 Task: Sort the products in the category "Breakfast Bars" by price (highest first).
Action: Mouse moved to (798, 280)
Screenshot: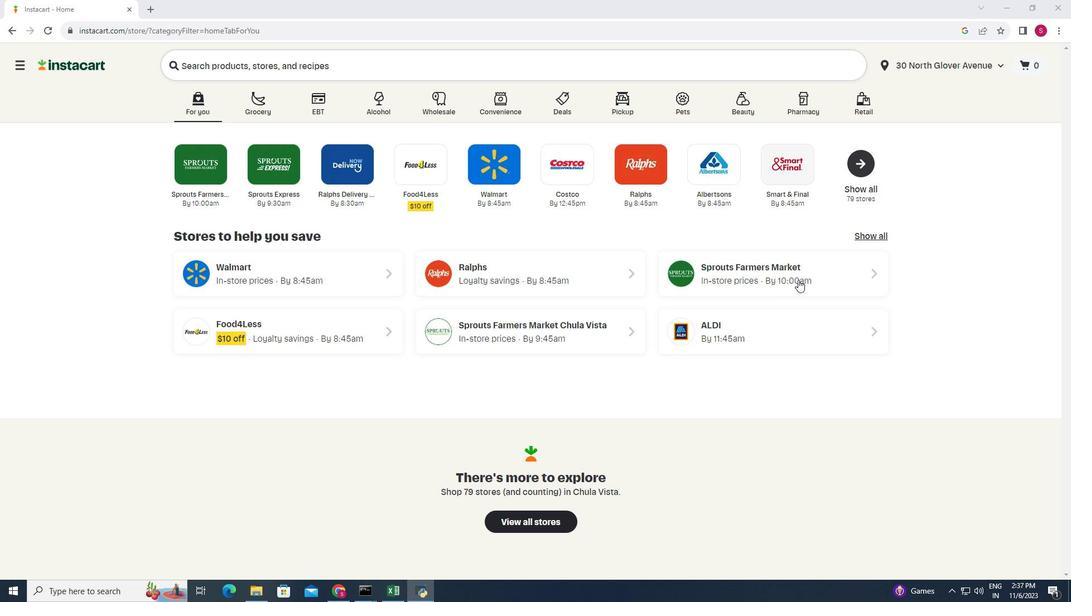 
Action: Mouse pressed left at (798, 280)
Screenshot: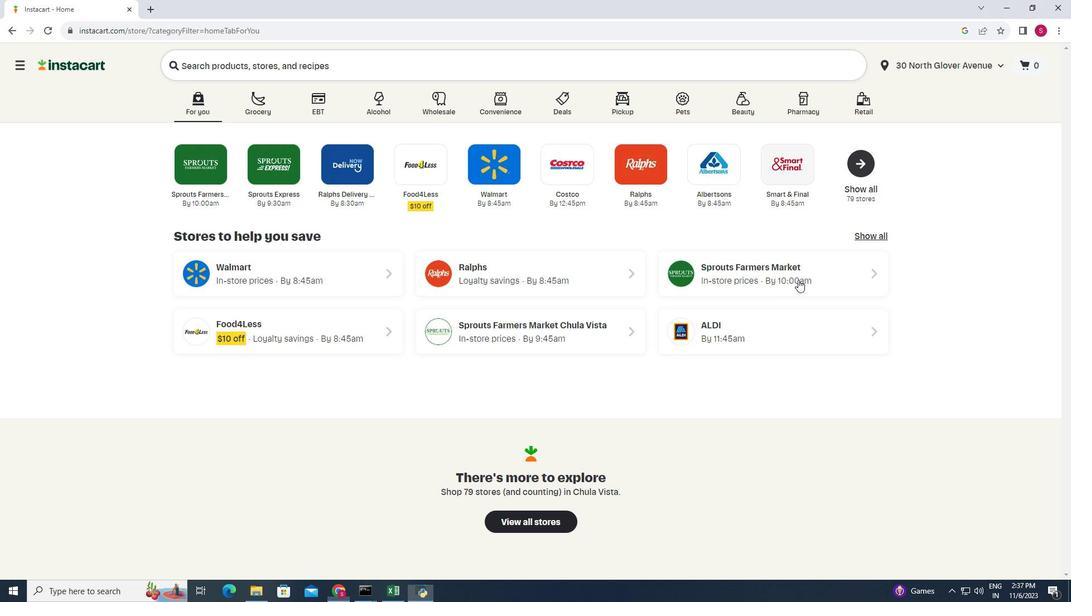 
Action: Mouse moved to (96, 424)
Screenshot: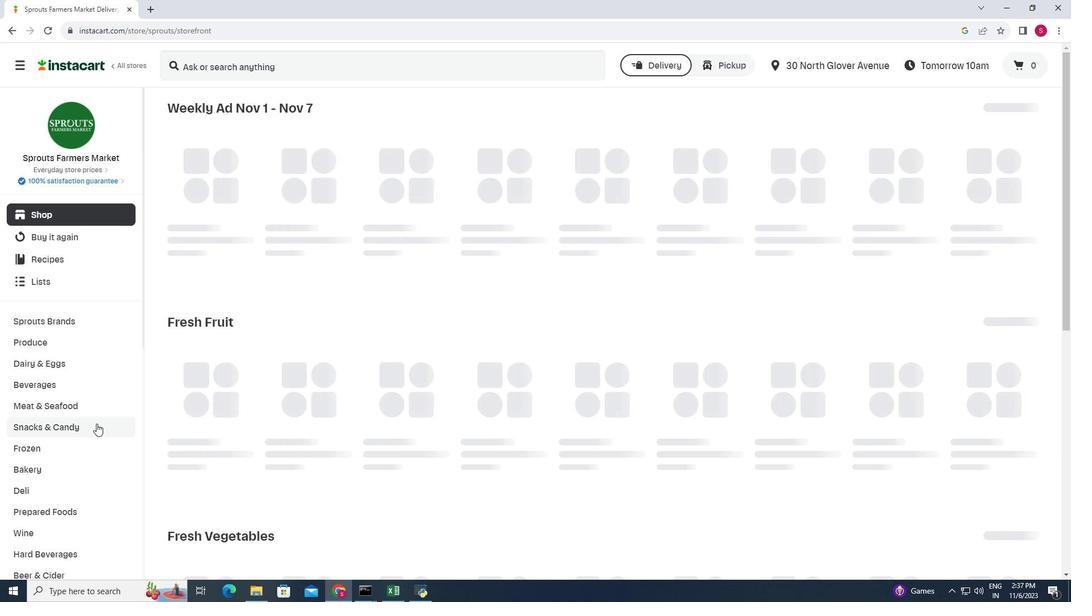
Action: Mouse scrolled (96, 423) with delta (0, 0)
Screenshot: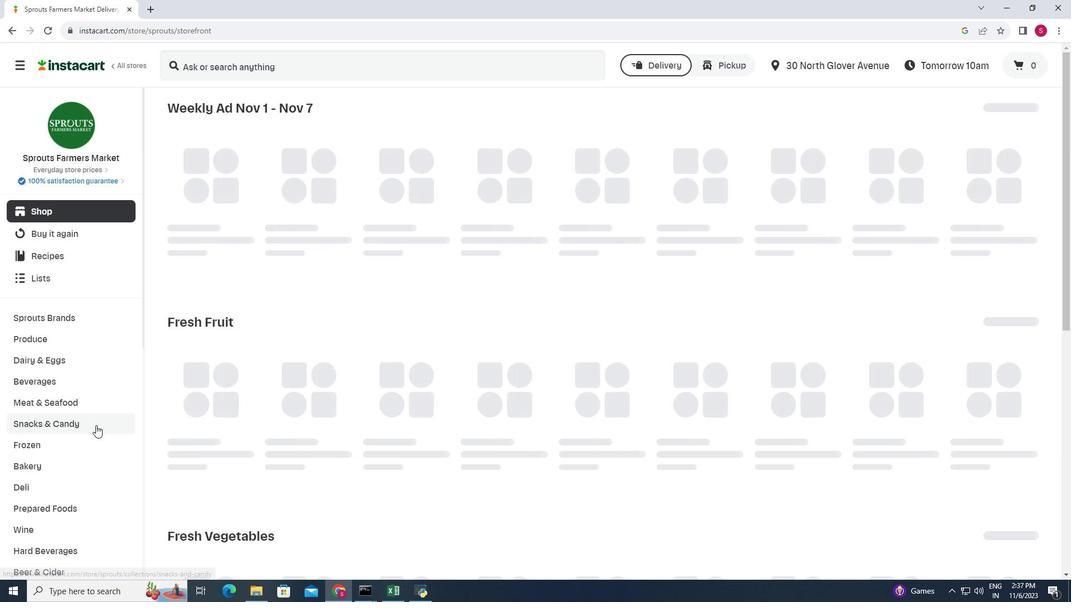 
Action: Mouse moved to (96, 425)
Screenshot: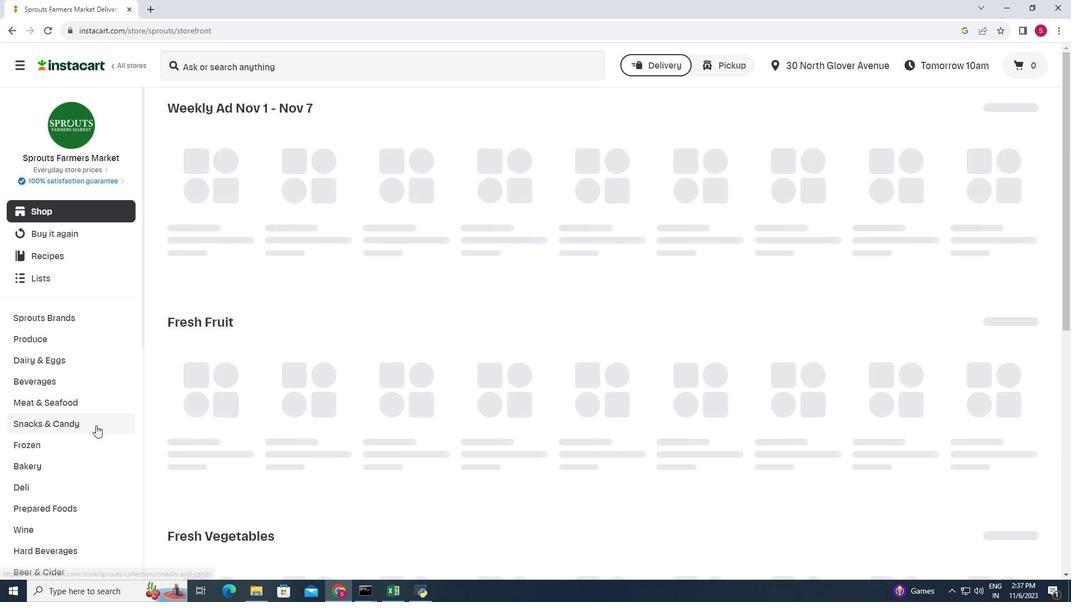 
Action: Mouse scrolled (96, 425) with delta (0, 0)
Screenshot: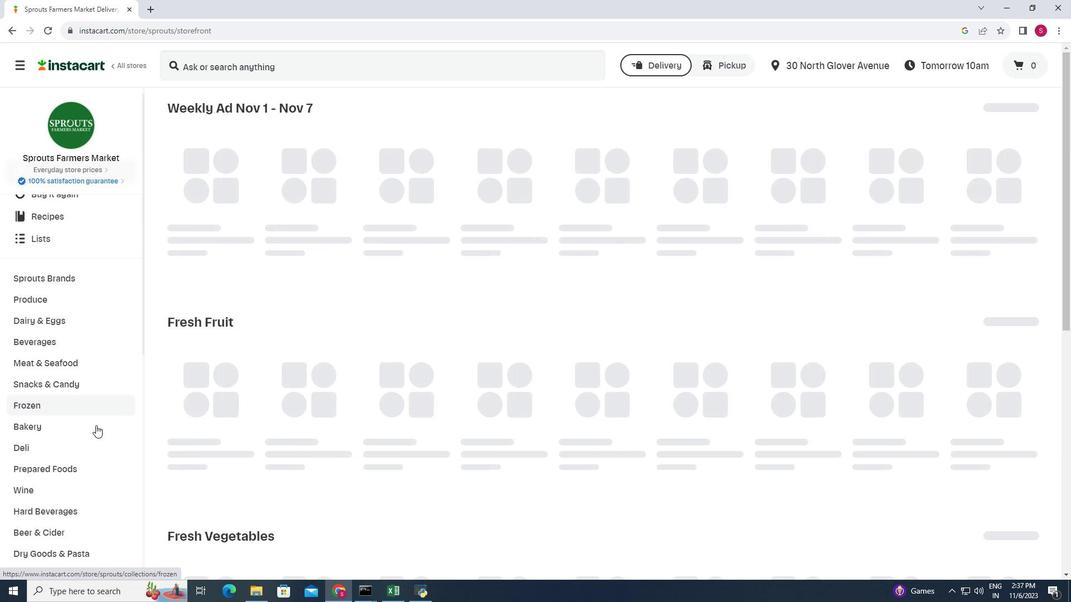 
Action: Mouse scrolled (96, 425) with delta (0, 0)
Screenshot: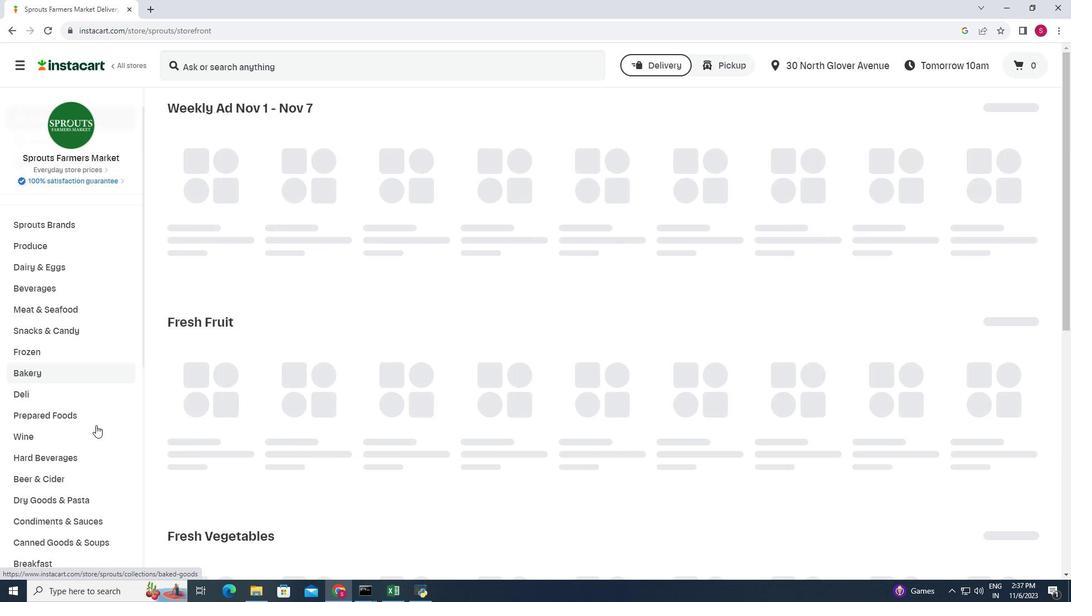 
Action: Mouse moved to (36, 486)
Screenshot: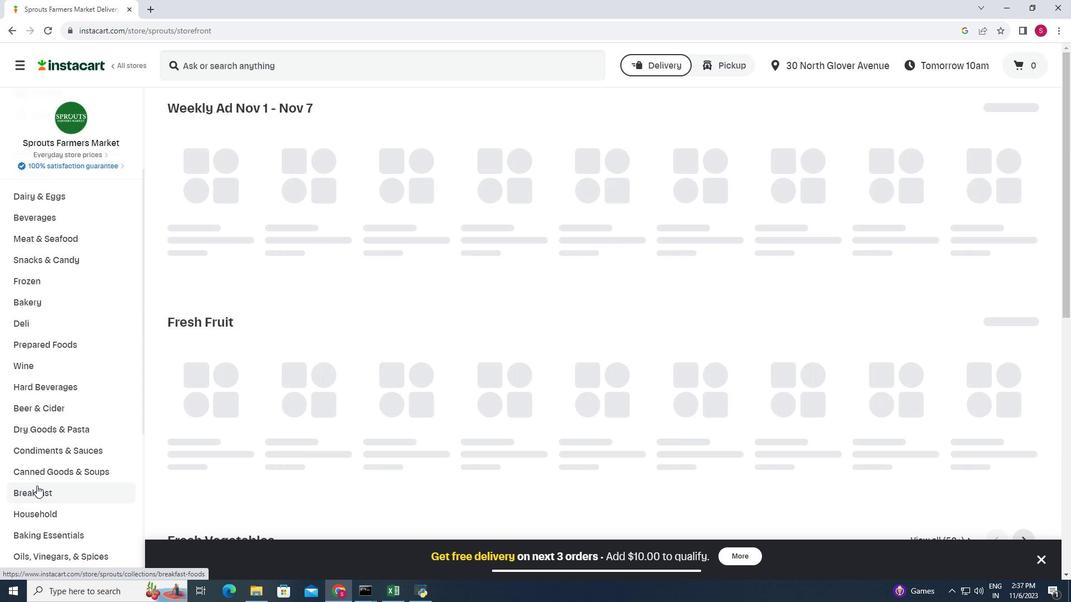 
Action: Mouse pressed left at (36, 486)
Screenshot: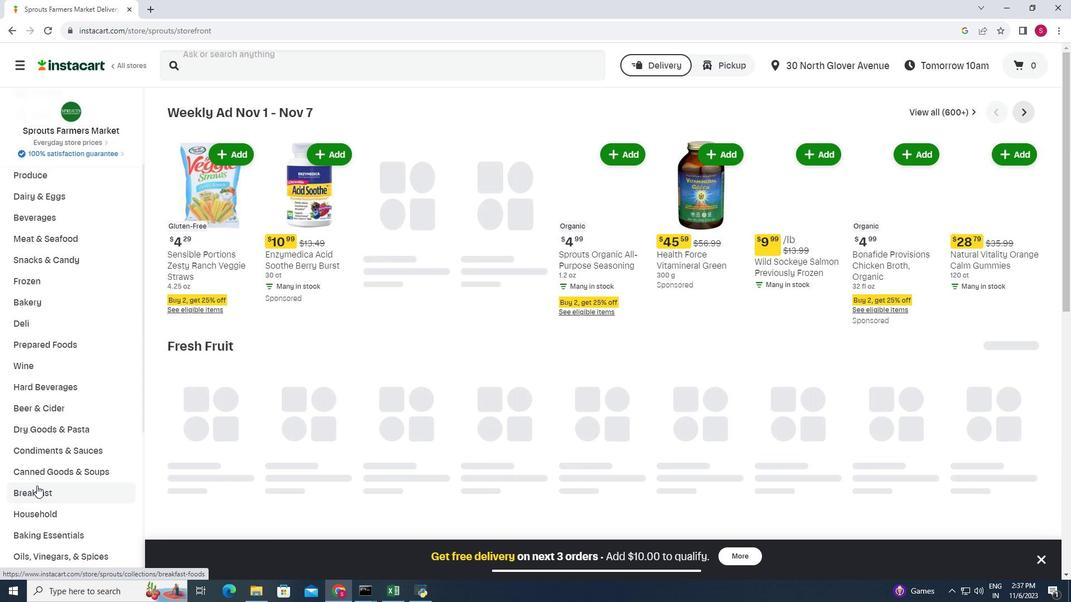 
Action: Mouse moved to (332, 135)
Screenshot: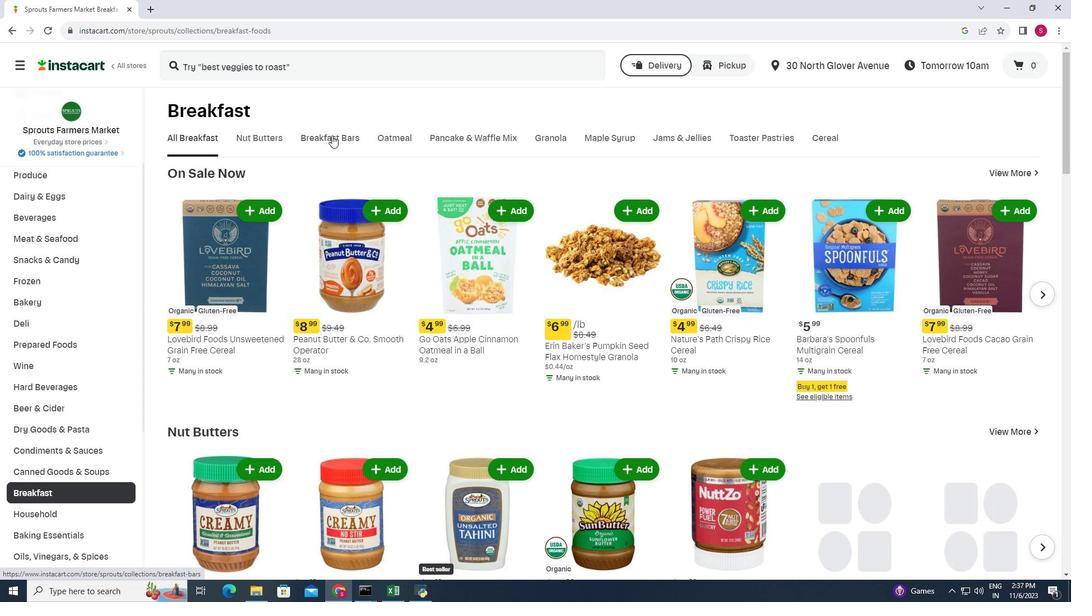 
Action: Mouse pressed left at (332, 135)
Screenshot: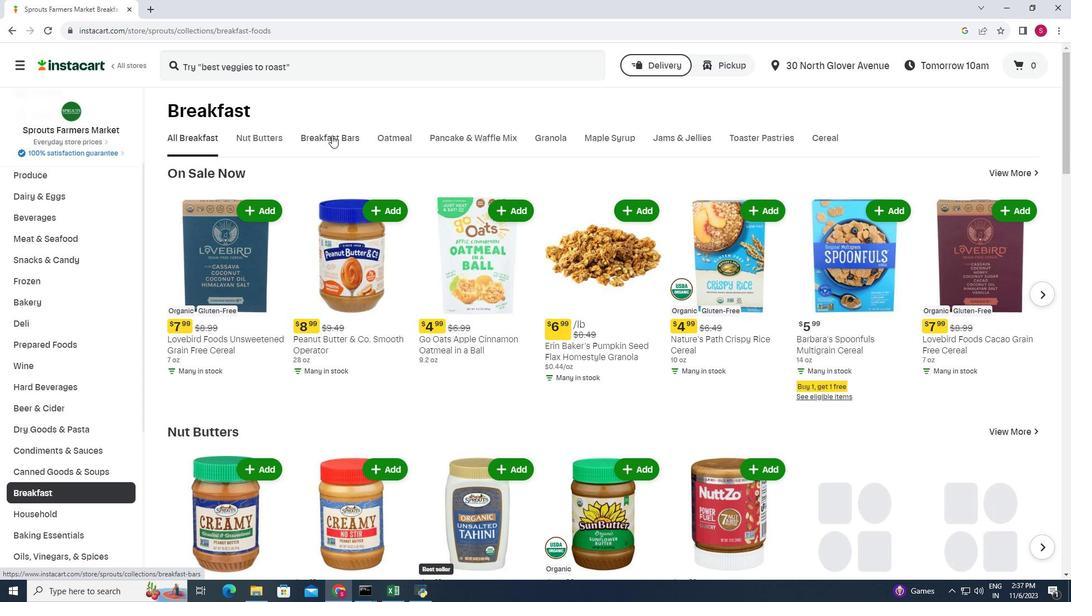 
Action: Mouse moved to (1031, 172)
Screenshot: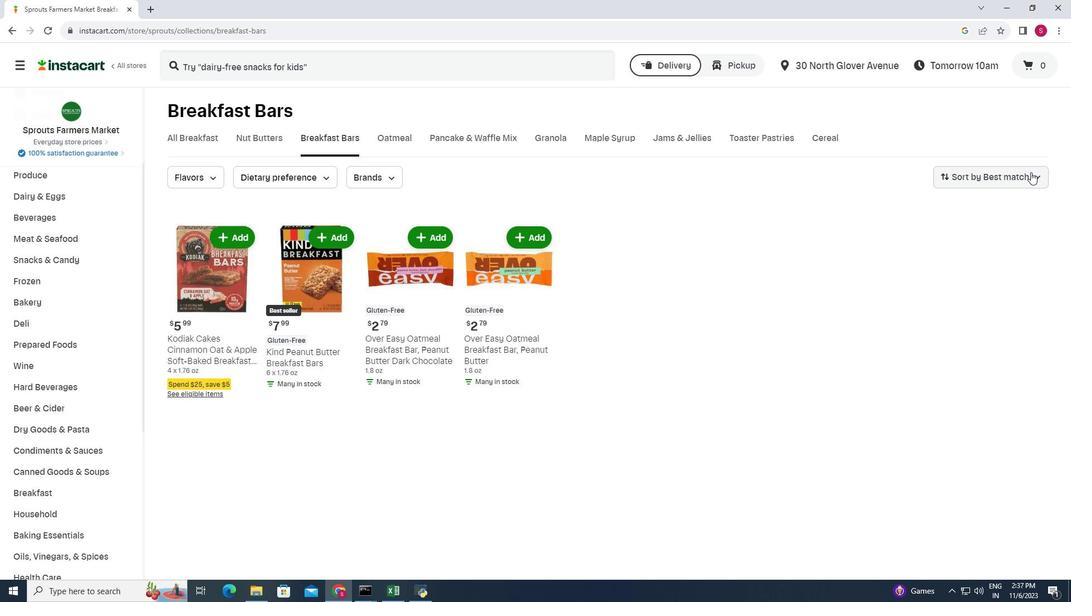 
Action: Mouse pressed left at (1031, 172)
Screenshot: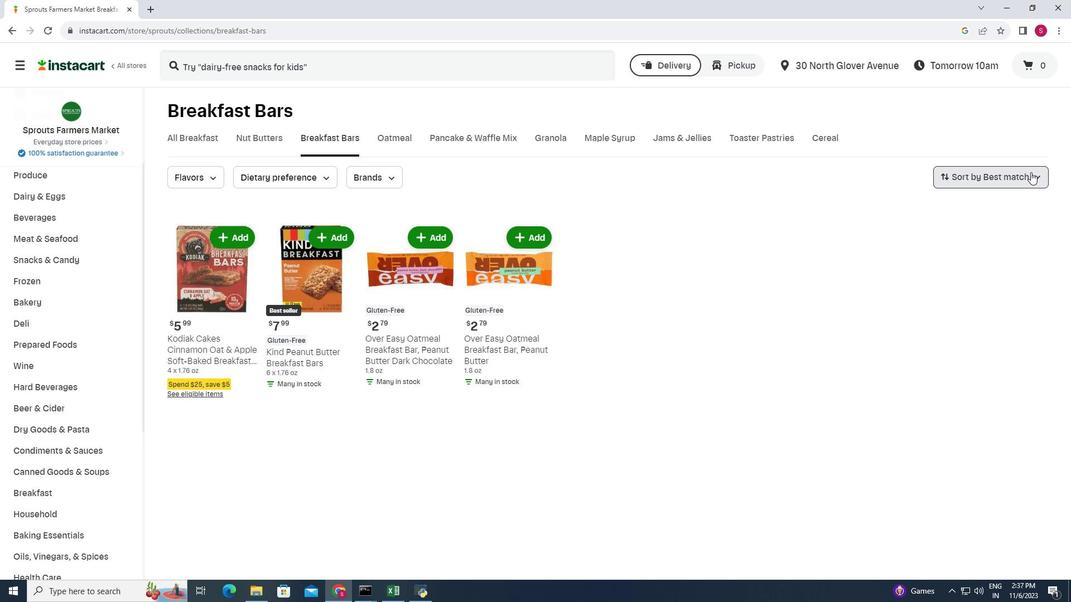 
Action: Mouse moved to (1023, 245)
Screenshot: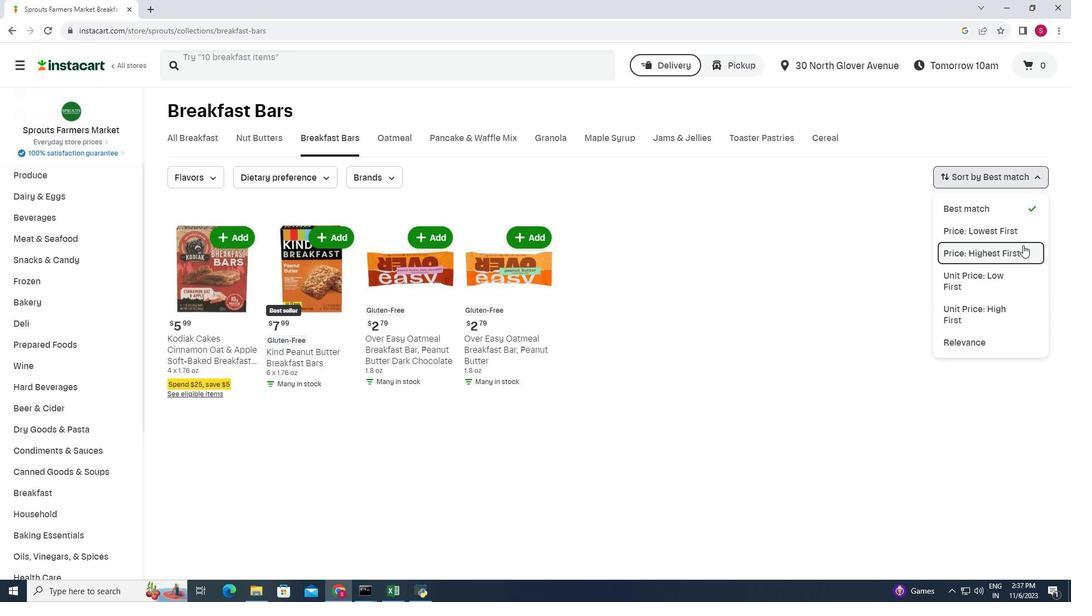 
Action: Mouse pressed left at (1023, 245)
Screenshot: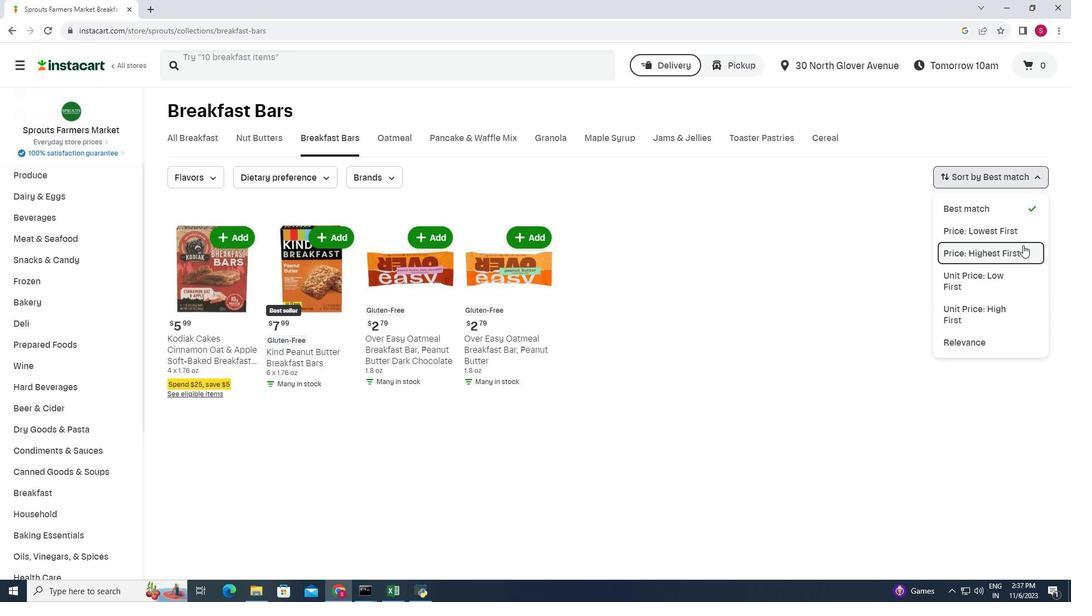 
Action: Mouse moved to (624, 252)
Screenshot: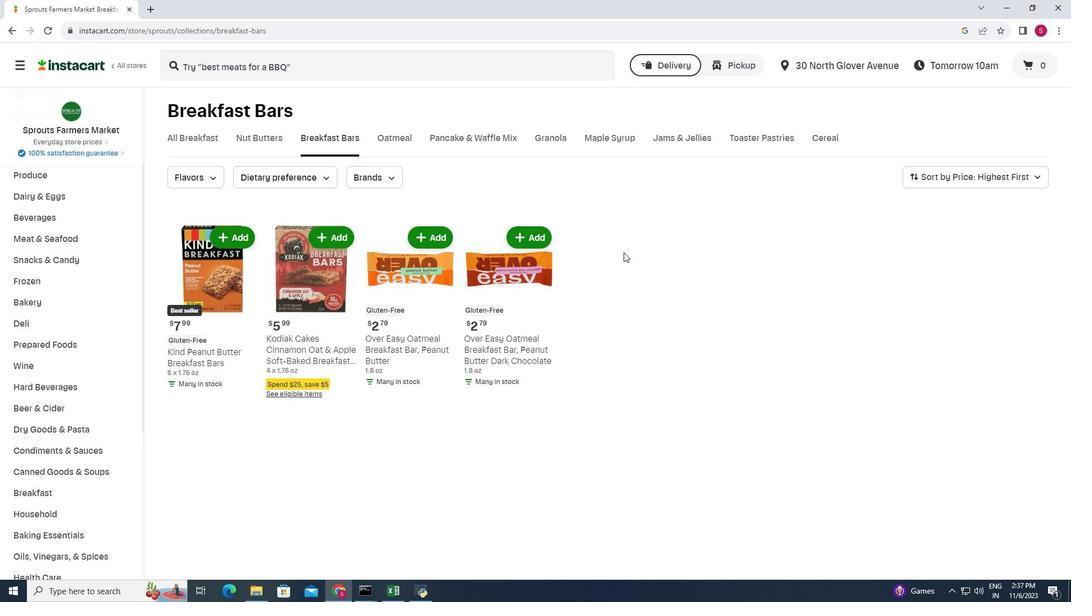 
